 Task: Look for products in the category "Paper Goods" from Sprouts only.
Action: Mouse moved to (784, 299)
Screenshot: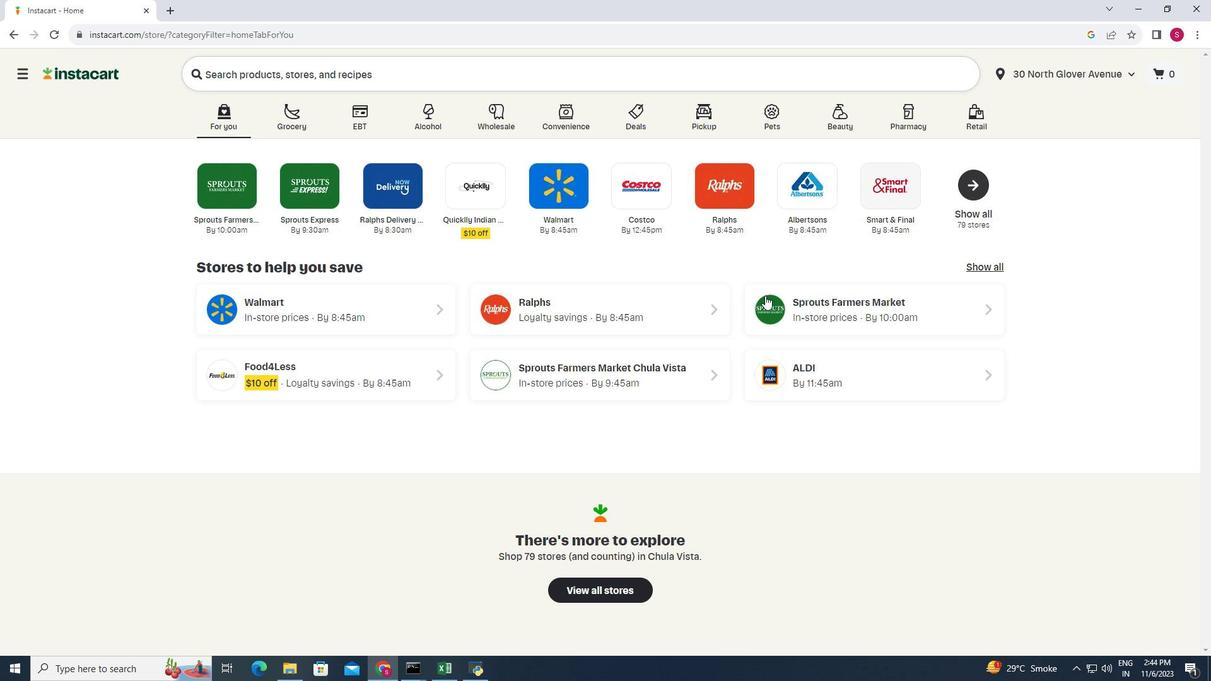 
Action: Mouse pressed left at (784, 299)
Screenshot: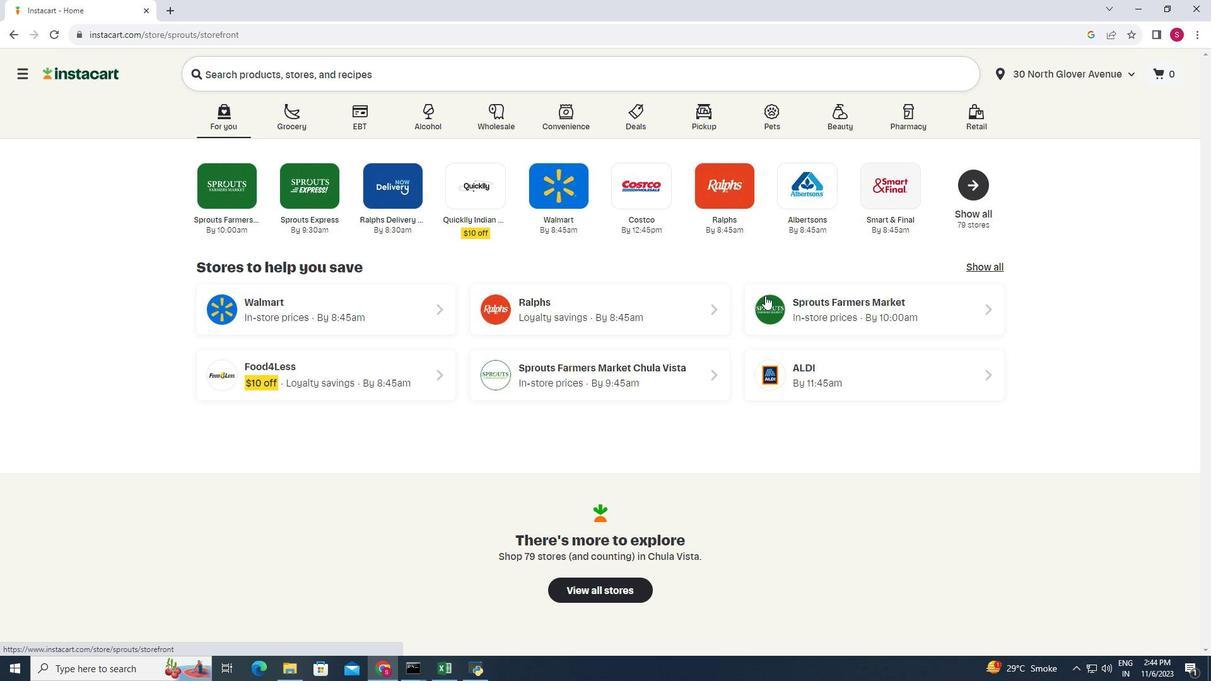 
Action: Mouse moved to (54, 437)
Screenshot: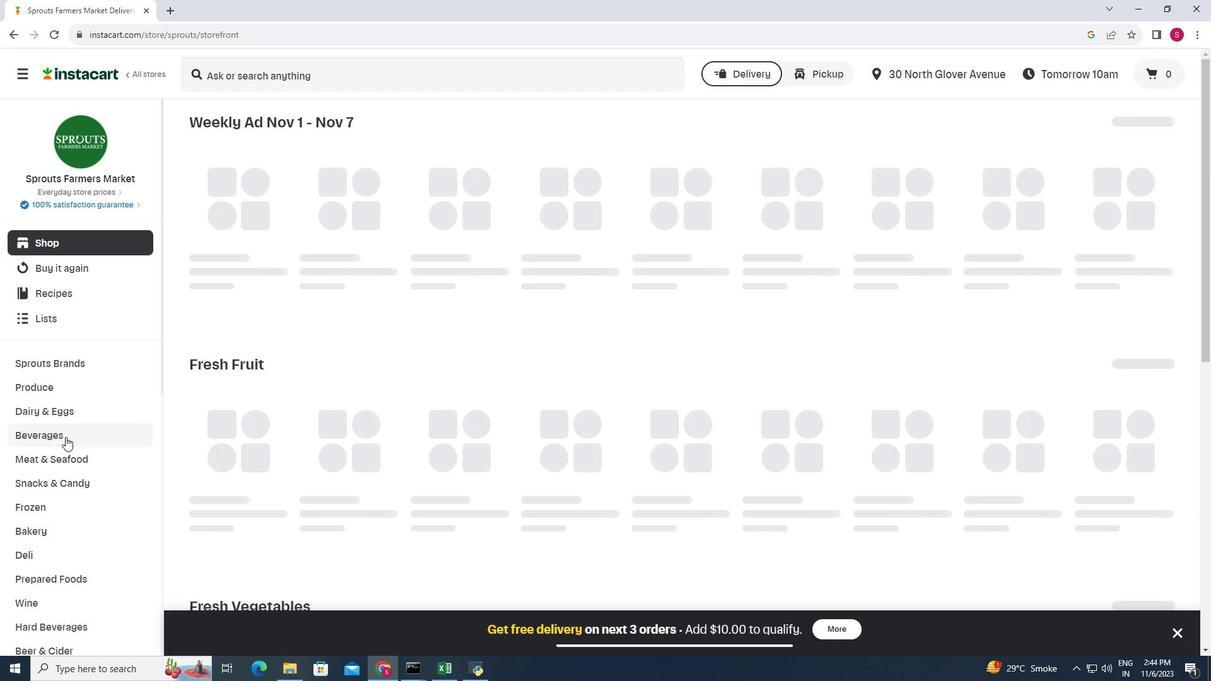
Action: Mouse scrolled (54, 436) with delta (0, 0)
Screenshot: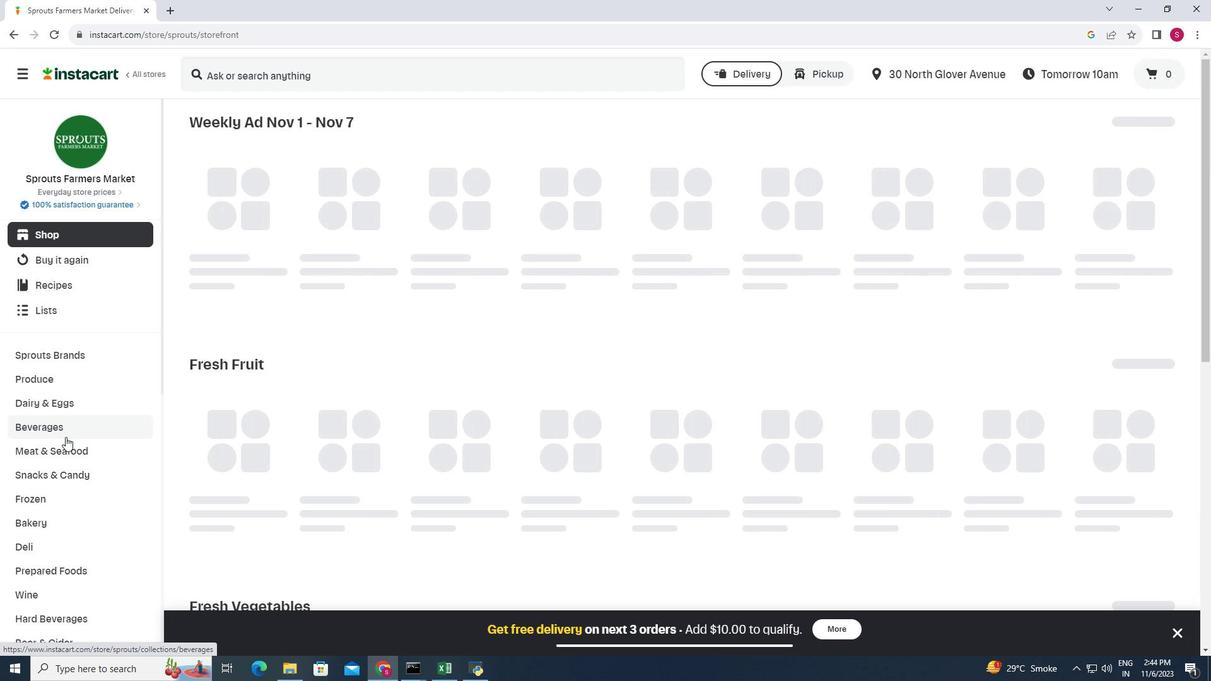 
Action: Mouse scrolled (54, 436) with delta (0, 0)
Screenshot: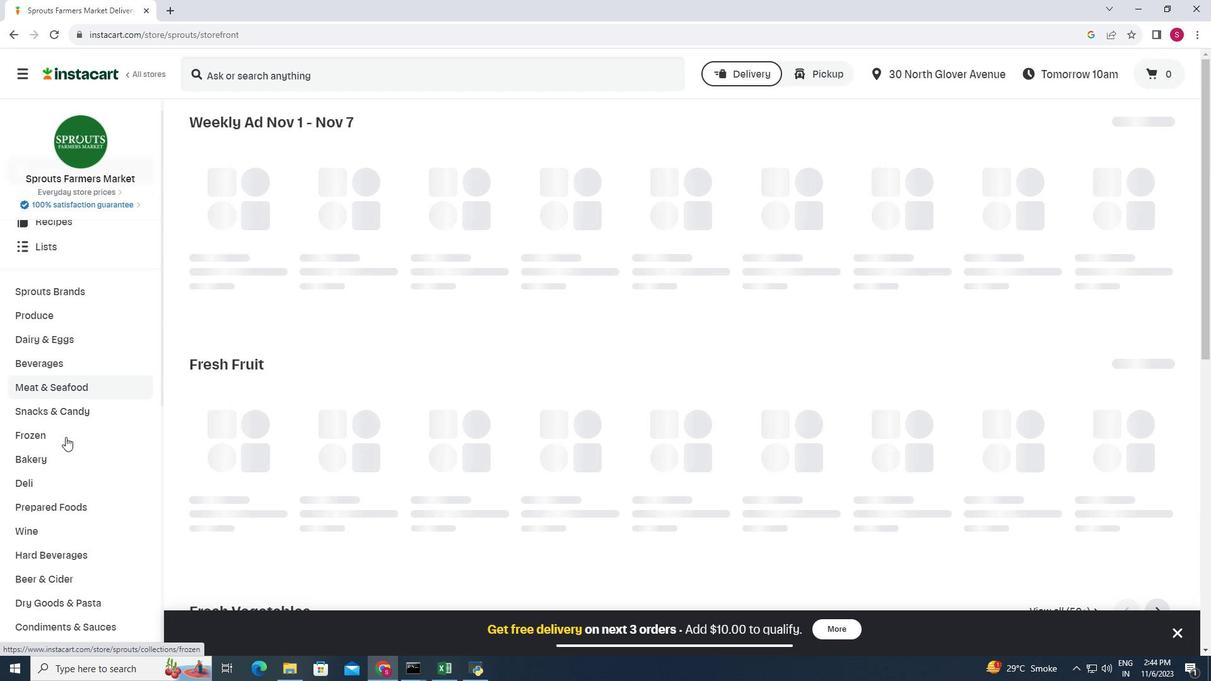 
Action: Mouse scrolled (54, 436) with delta (0, 0)
Screenshot: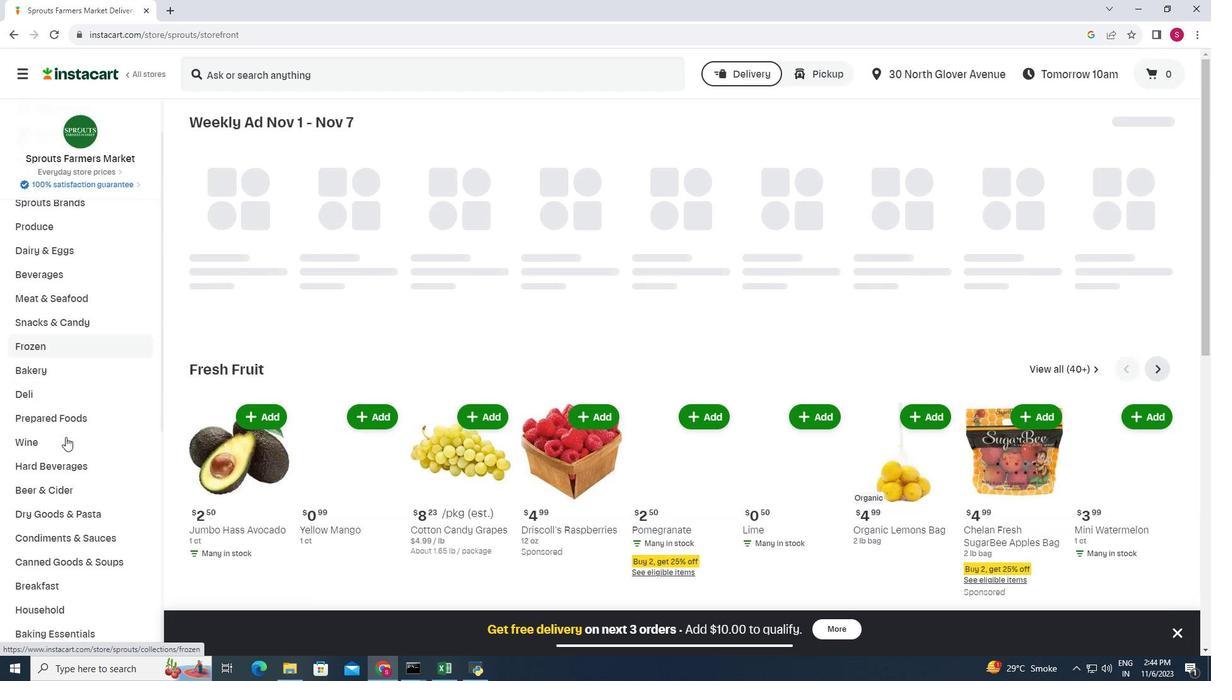 
Action: Mouse moved to (37, 497)
Screenshot: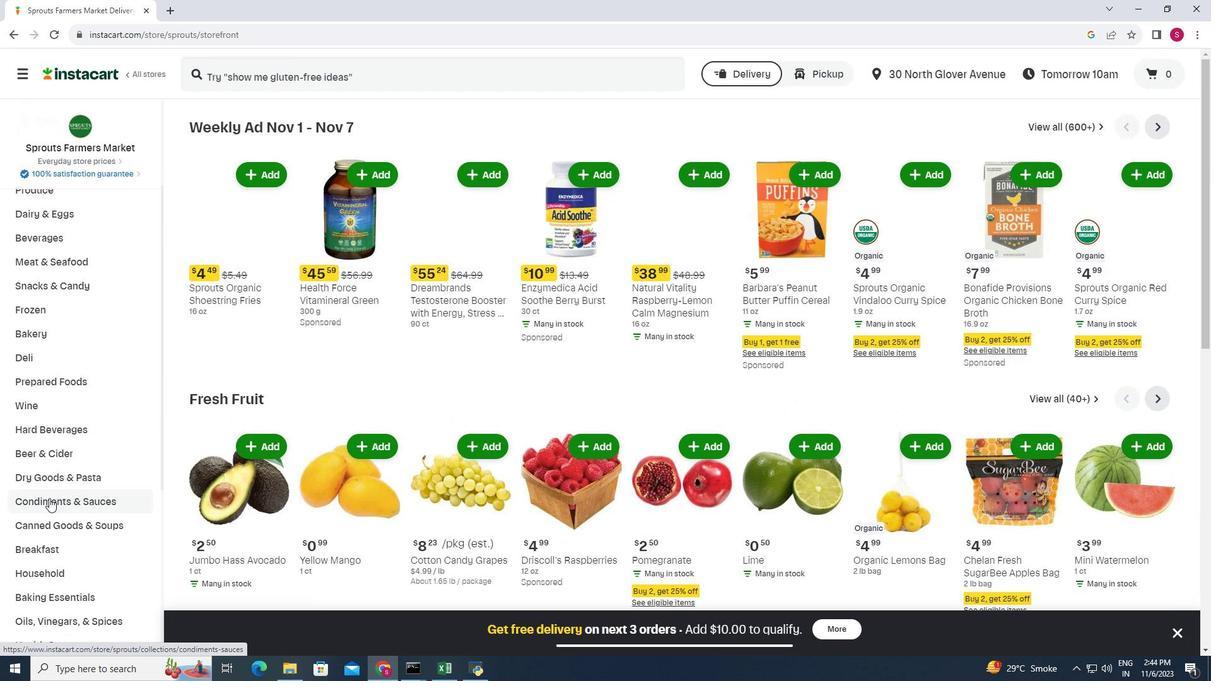 
Action: Mouse scrolled (37, 496) with delta (0, 0)
Screenshot: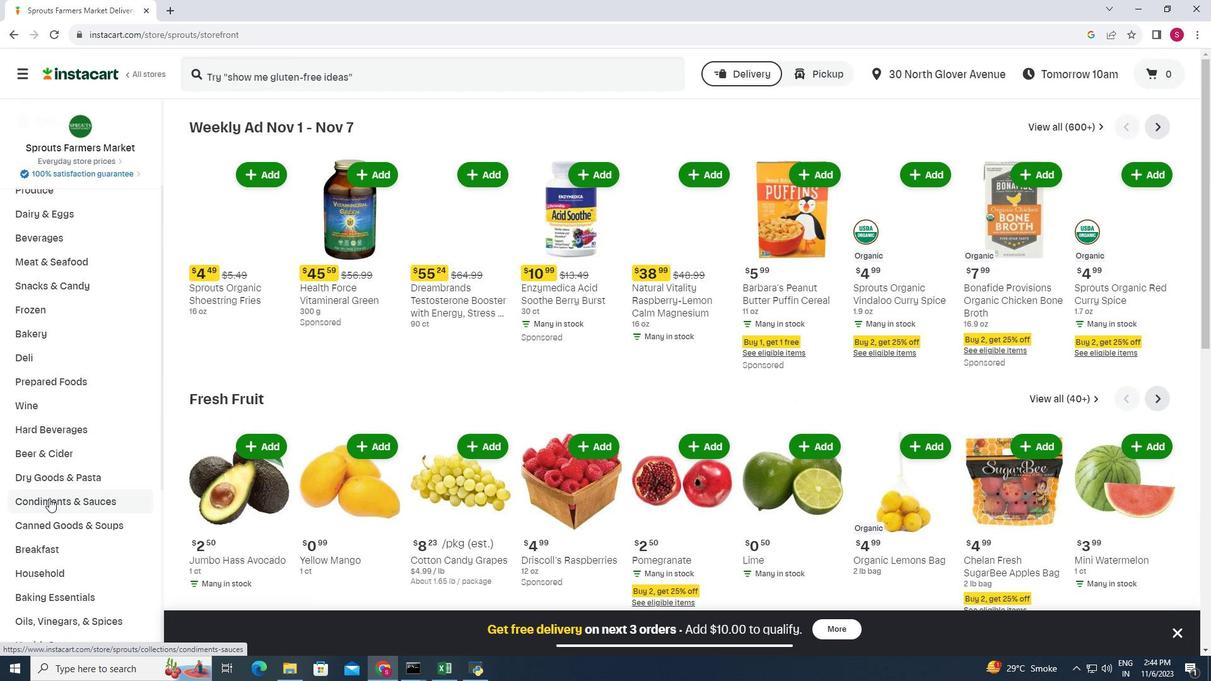 
Action: Mouse moved to (45, 509)
Screenshot: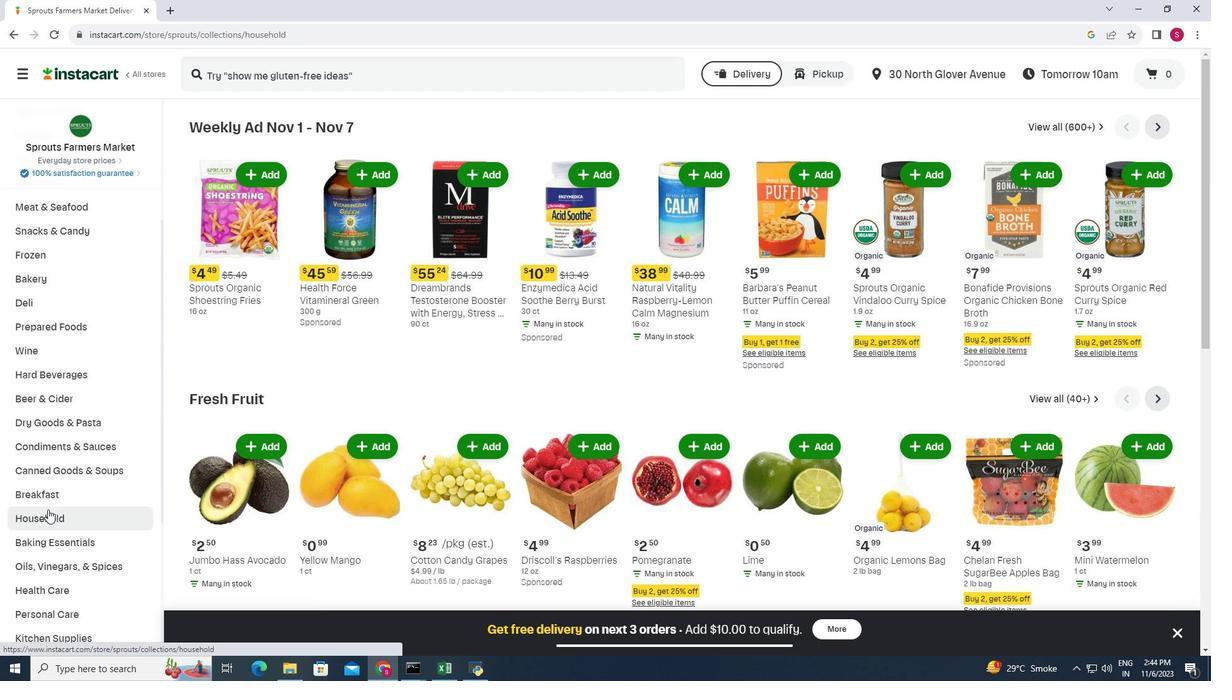
Action: Mouse pressed left at (45, 509)
Screenshot: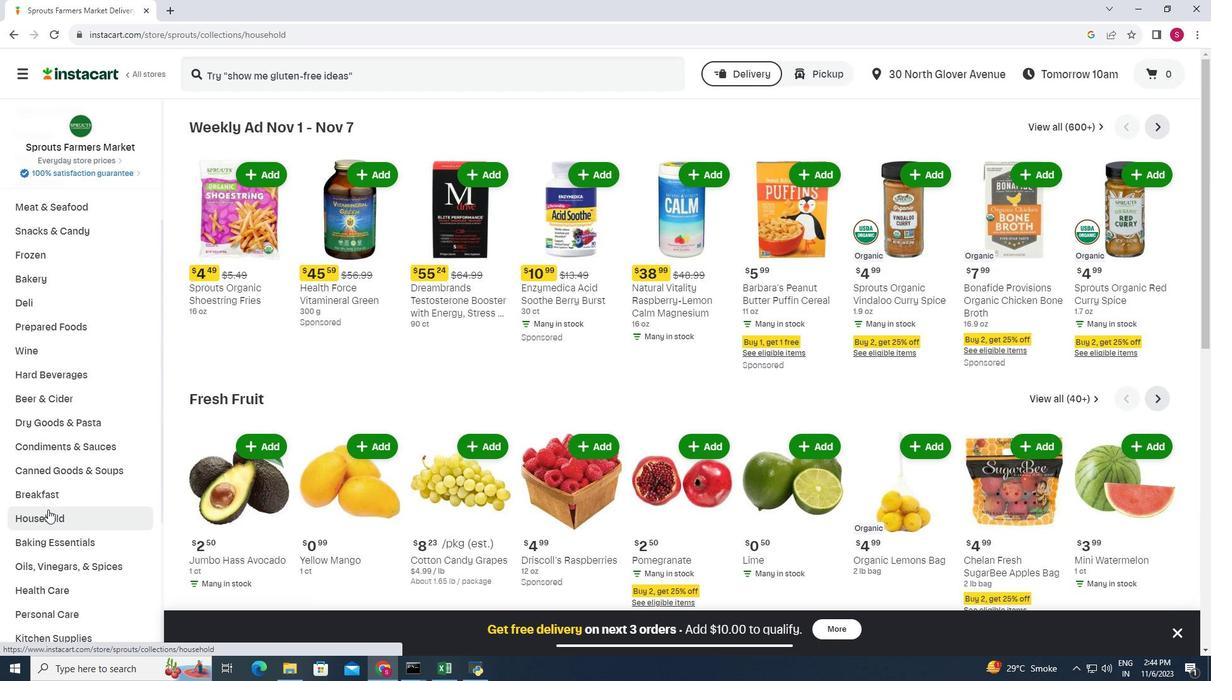 
Action: Mouse moved to (307, 165)
Screenshot: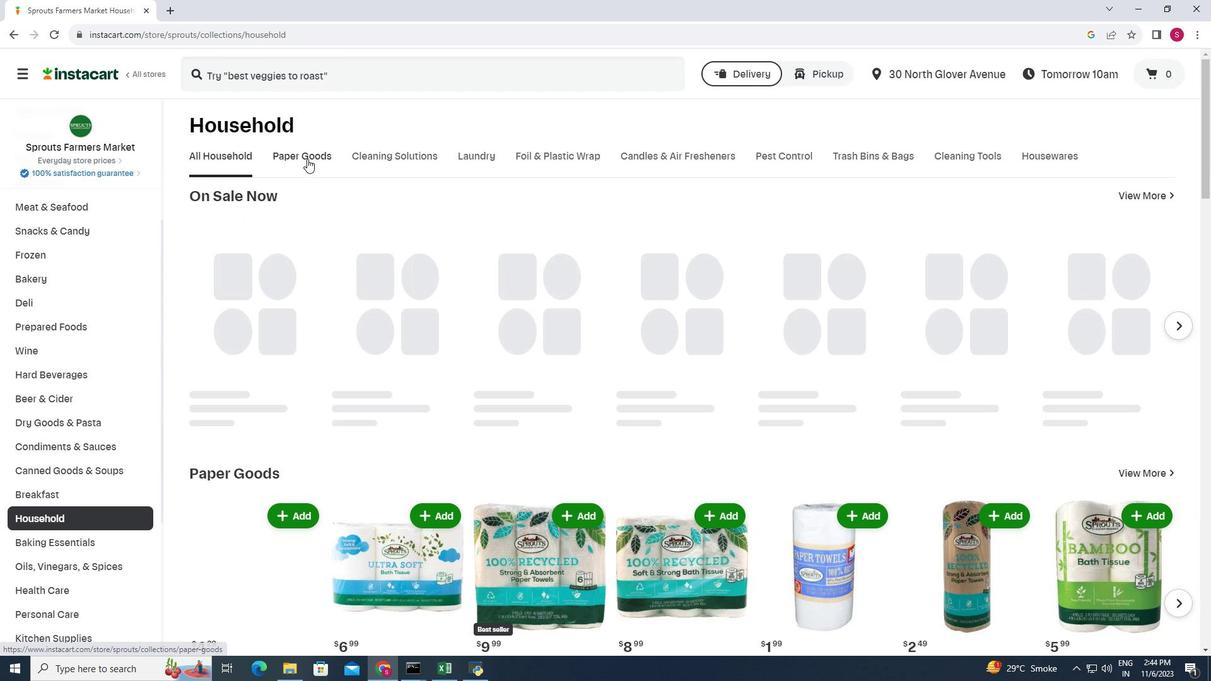 
Action: Mouse pressed left at (307, 165)
Screenshot: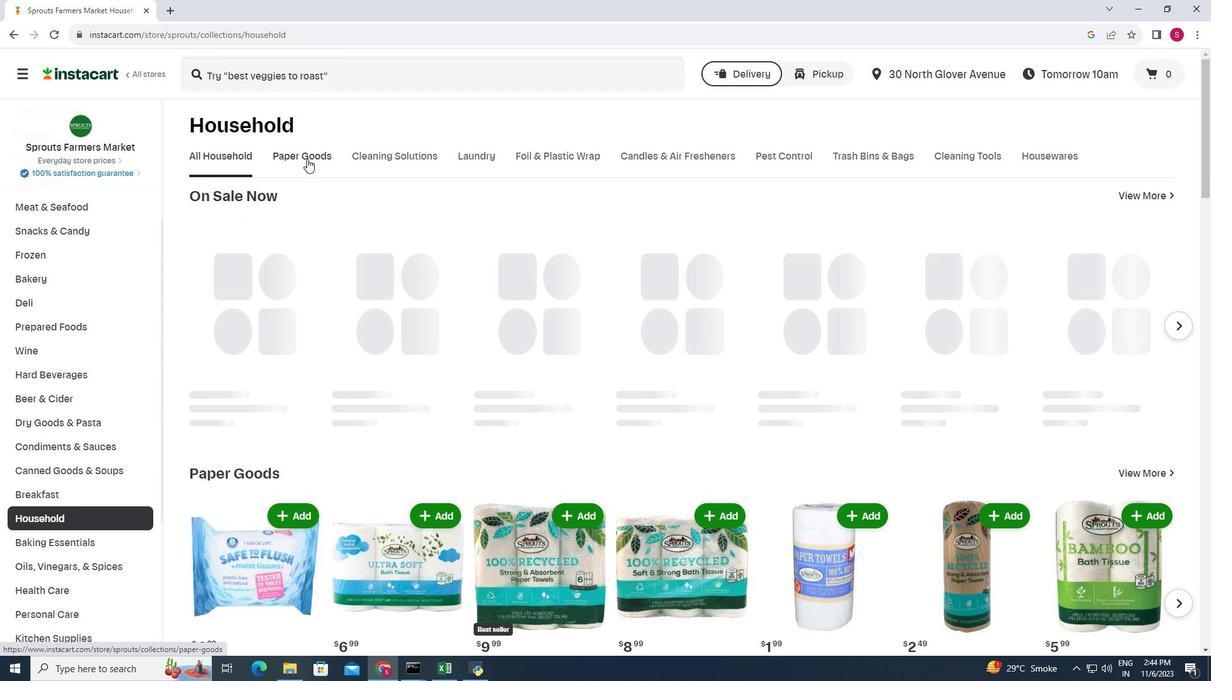 
Action: Mouse moved to (239, 267)
Screenshot: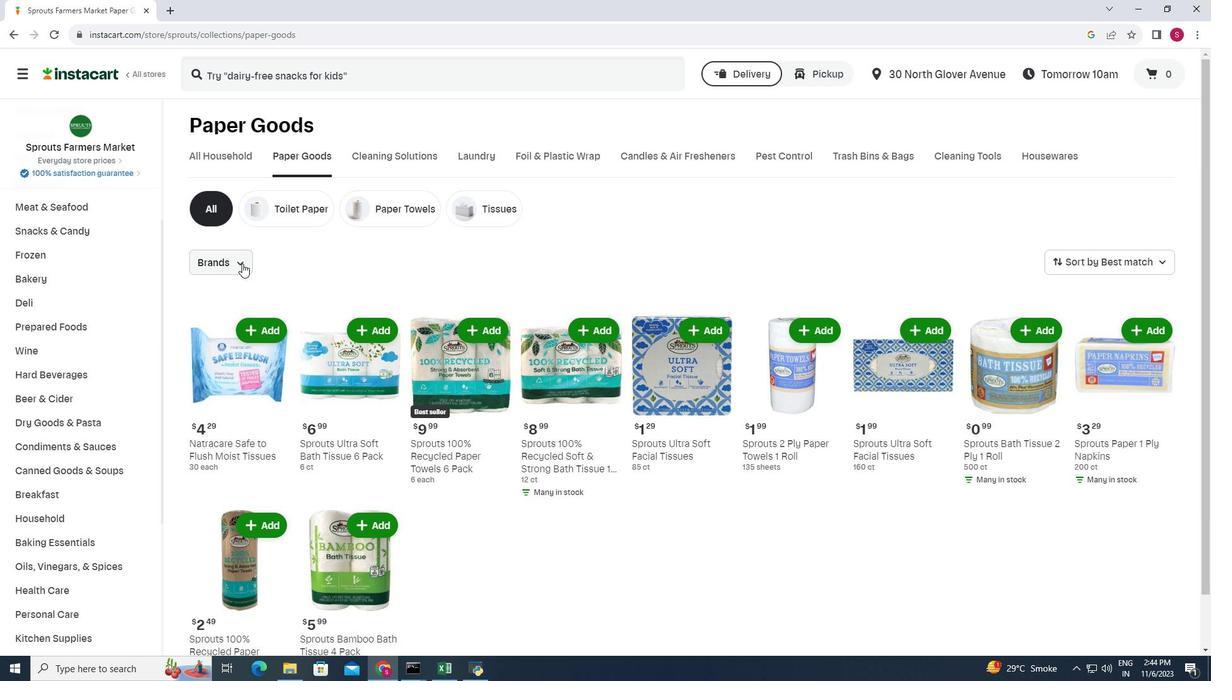 
Action: Mouse pressed left at (239, 267)
Screenshot: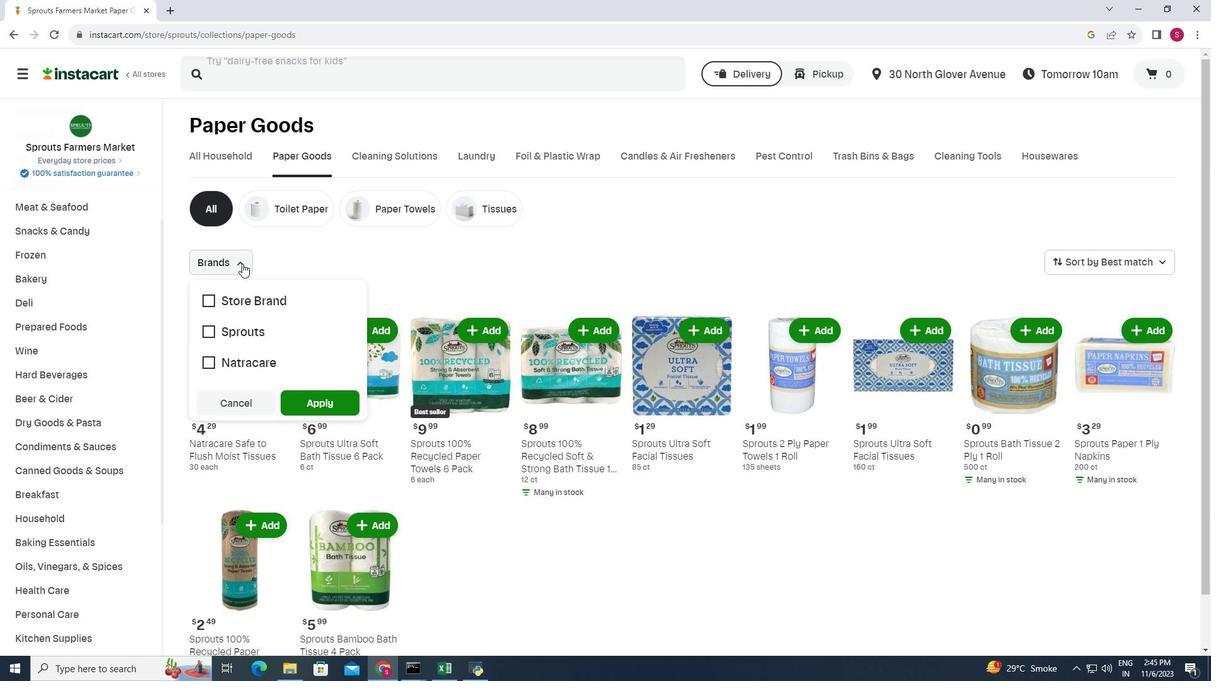 
Action: Mouse moved to (238, 339)
Screenshot: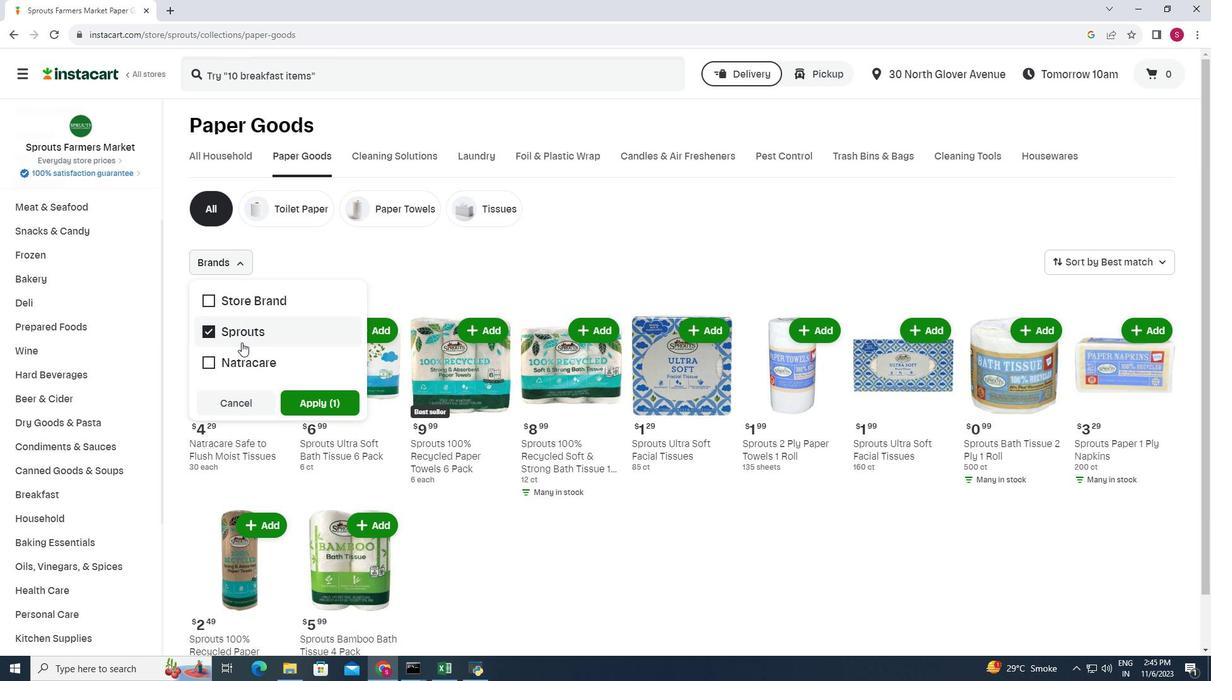 
Action: Mouse pressed left at (238, 339)
Screenshot: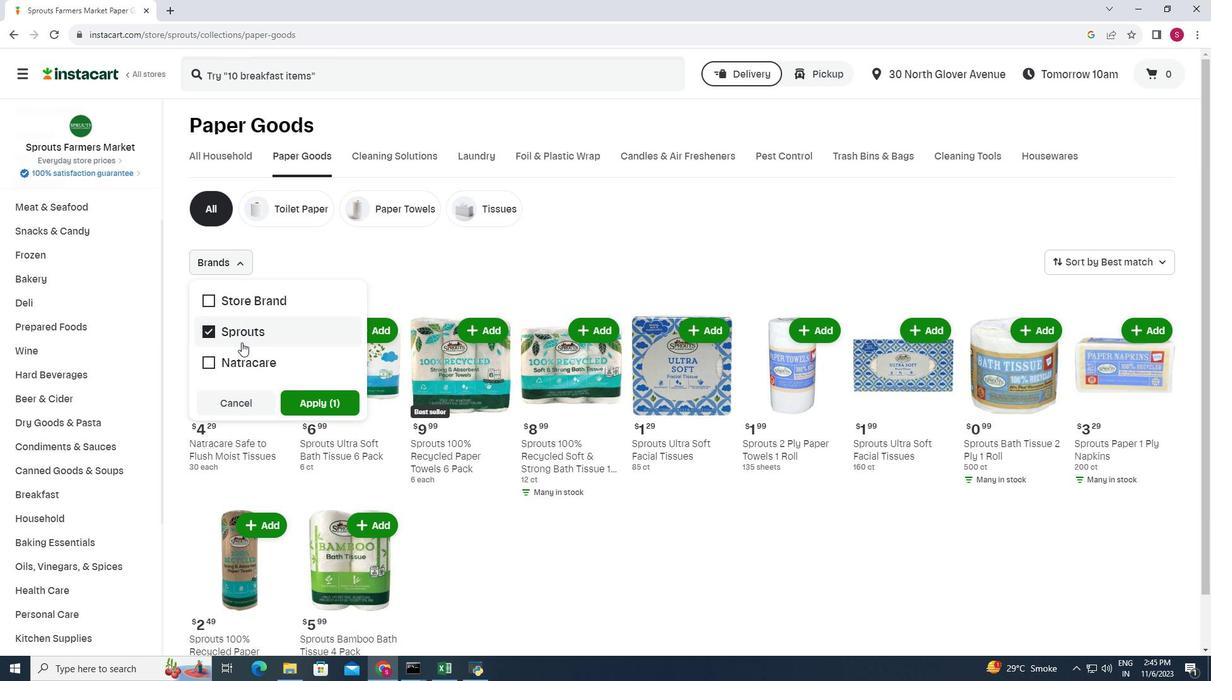 
Action: Mouse moved to (287, 403)
Screenshot: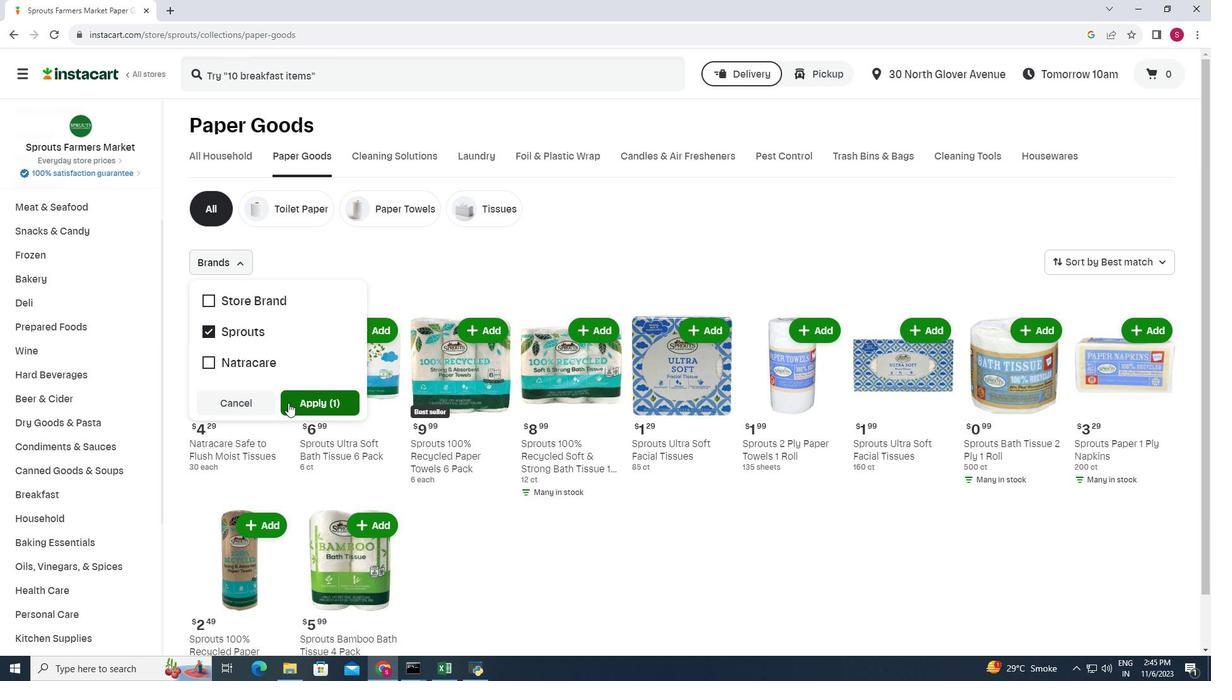 
Action: Mouse pressed left at (287, 403)
Screenshot: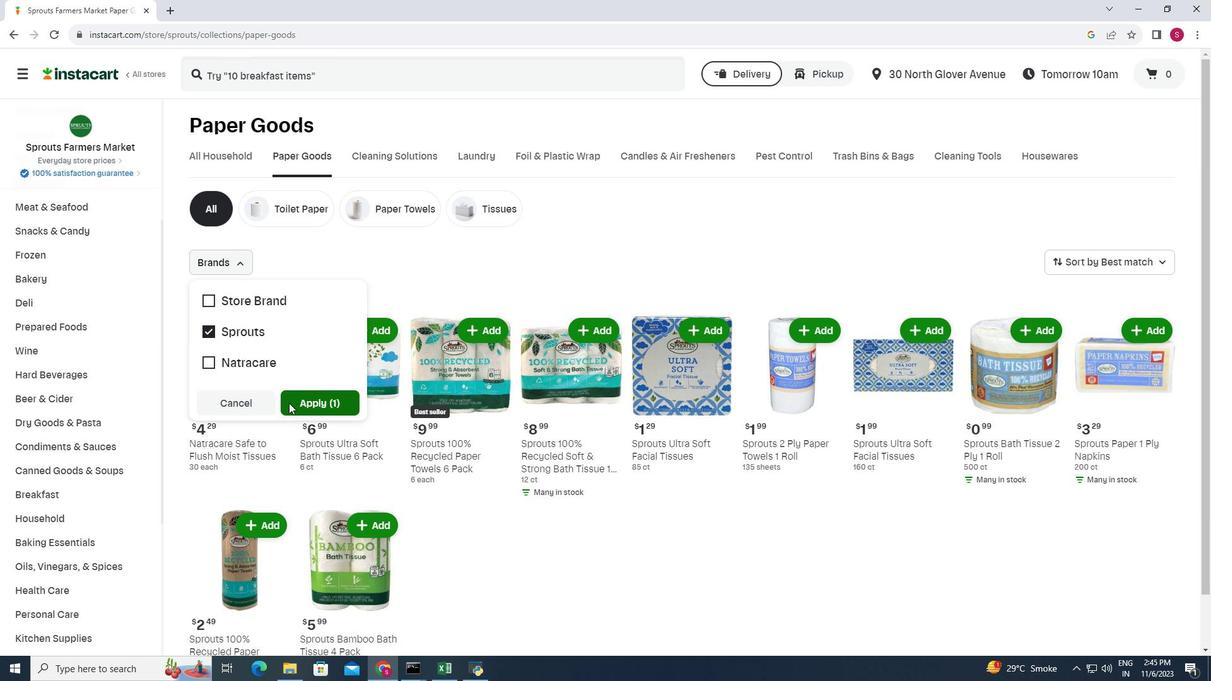 
Action: Mouse moved to (427, 436)
Screenshot: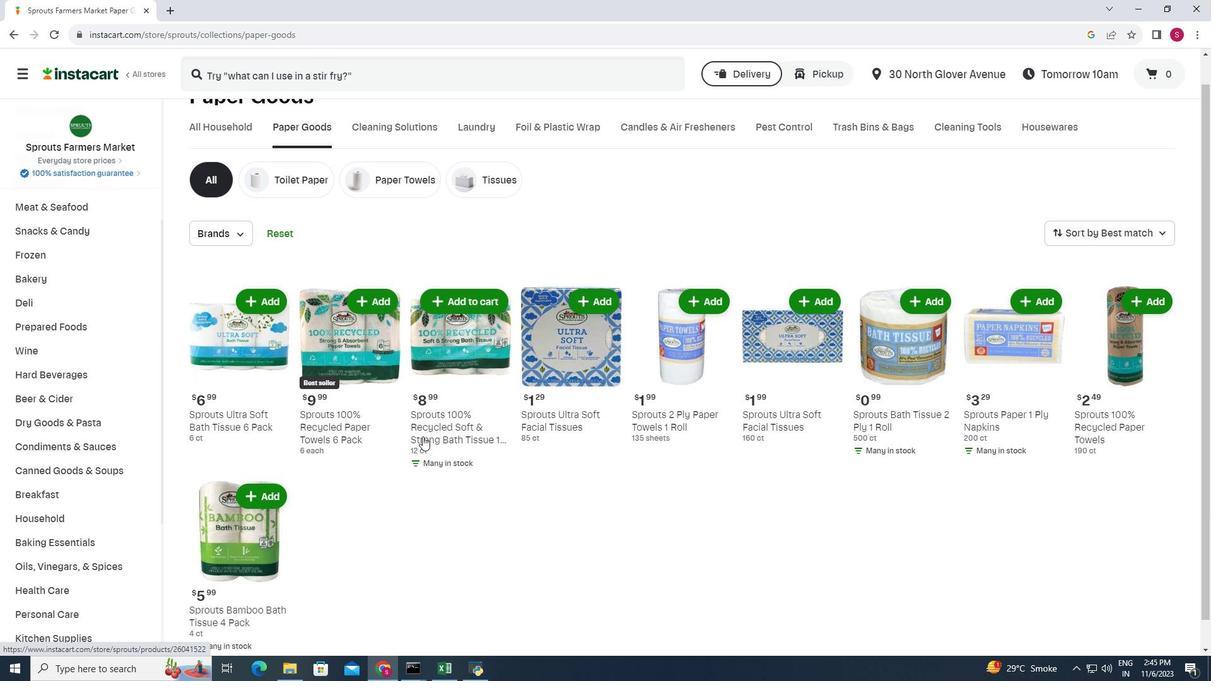 
Action: Mouse scrolled (427, 435) with delta (0, 0)
Screenshot: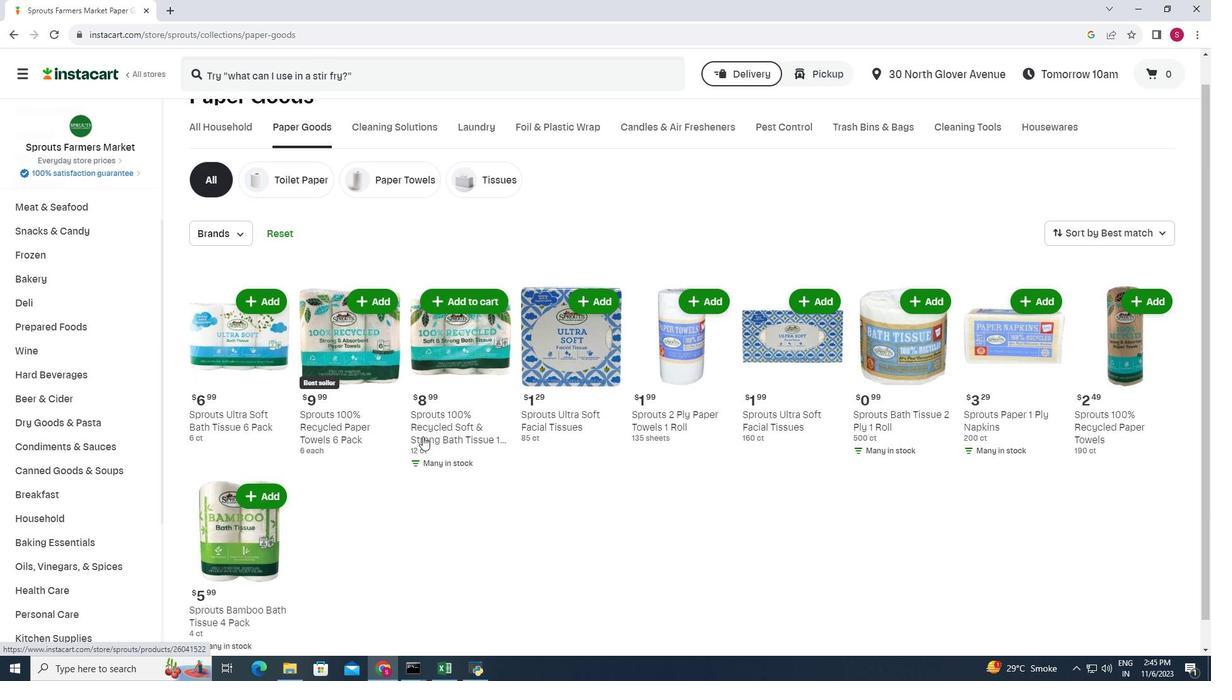 
Action: Mouse moved to (427, 436)
Screenshot: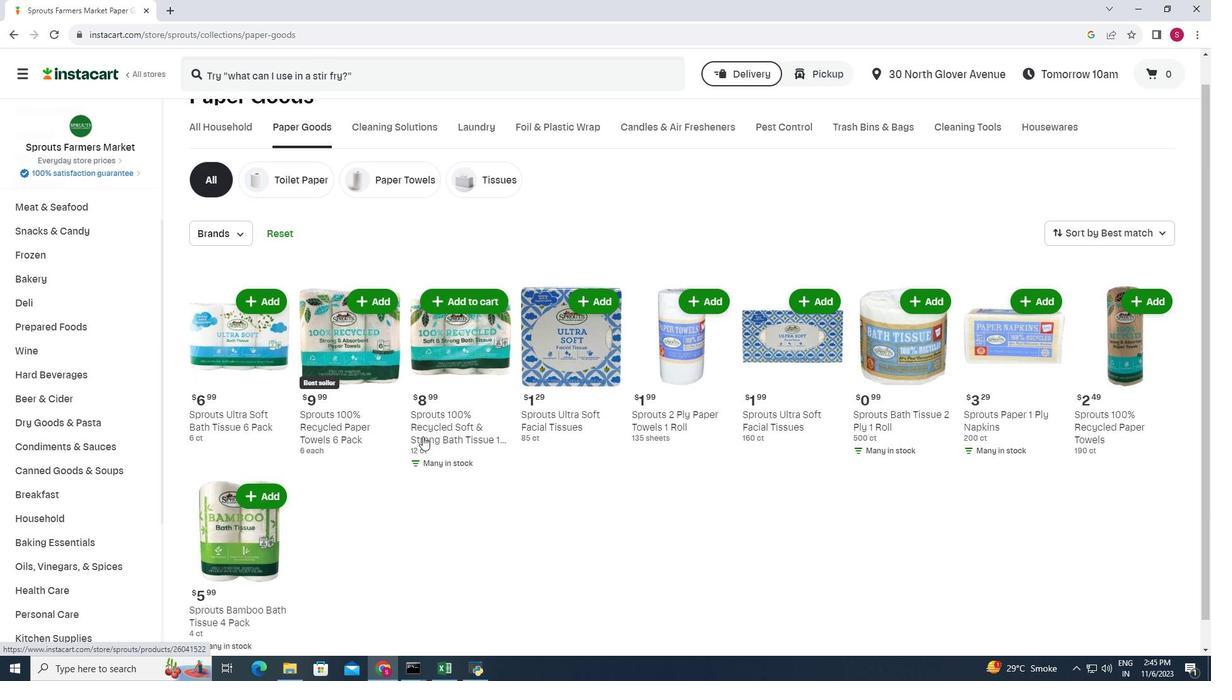 
Action: Mouse scrolled (427, 435) with delta (0, 0)
Screenshot: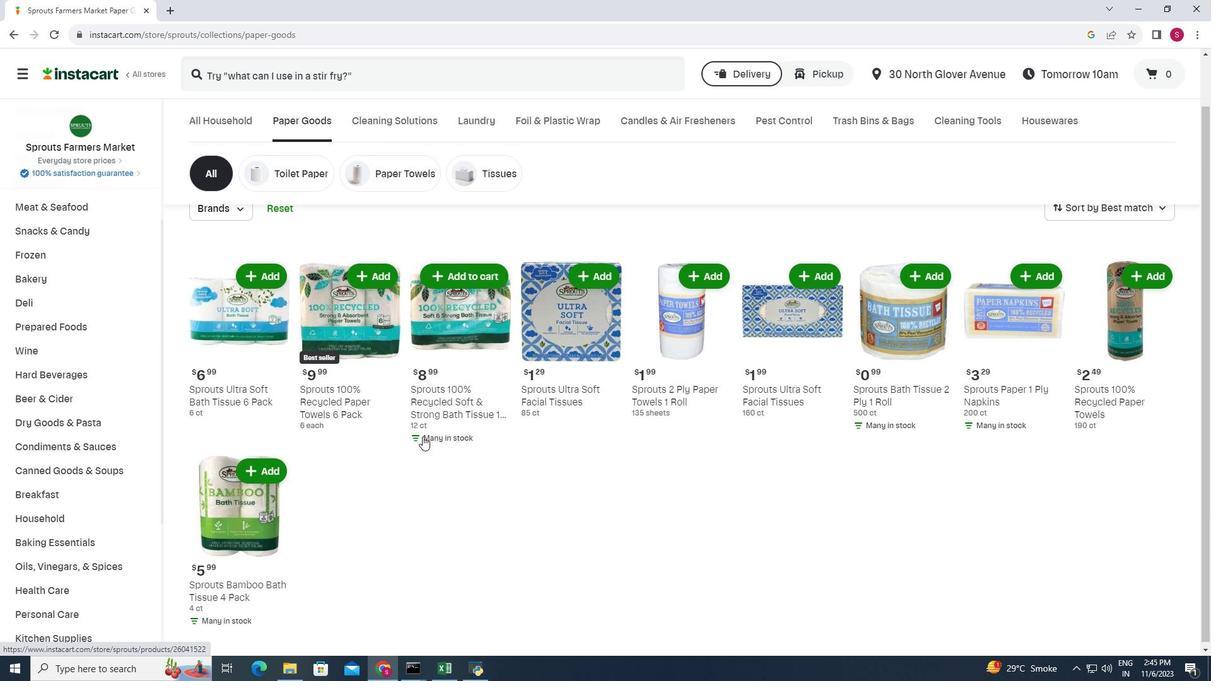 
Action: Mouse scrolled (427, 435) with delta (0, 0)
Screenshot: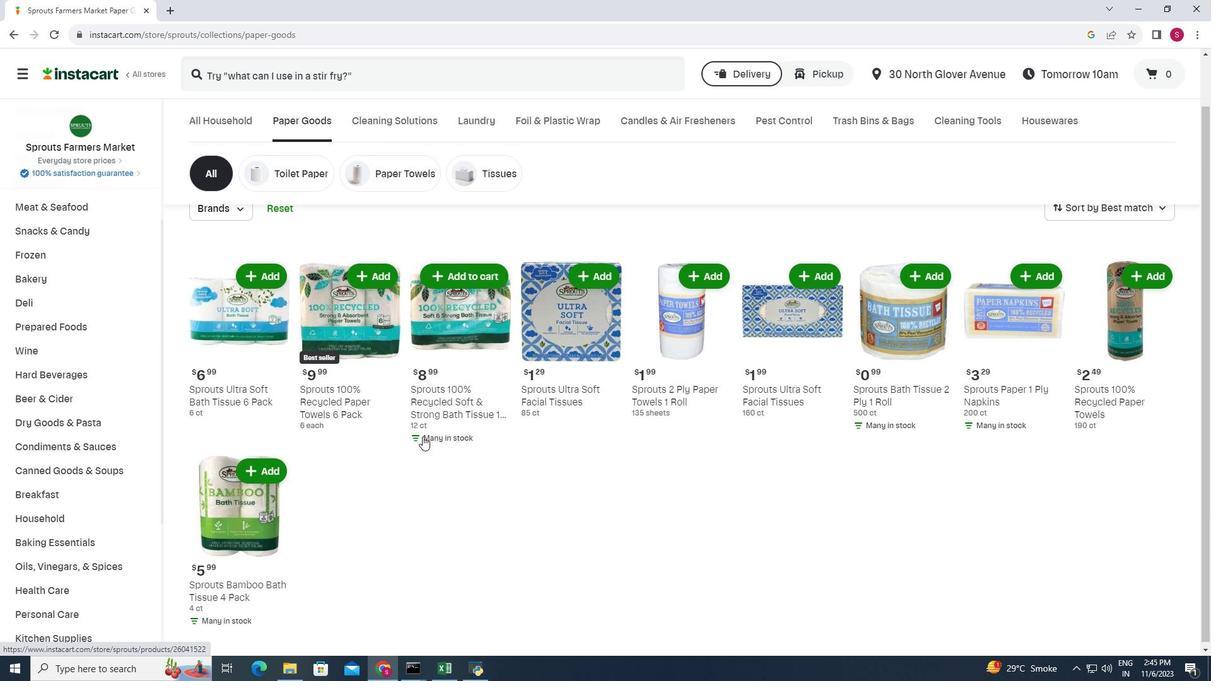
Action: Mouse moved to (427, 436)
Screenshot: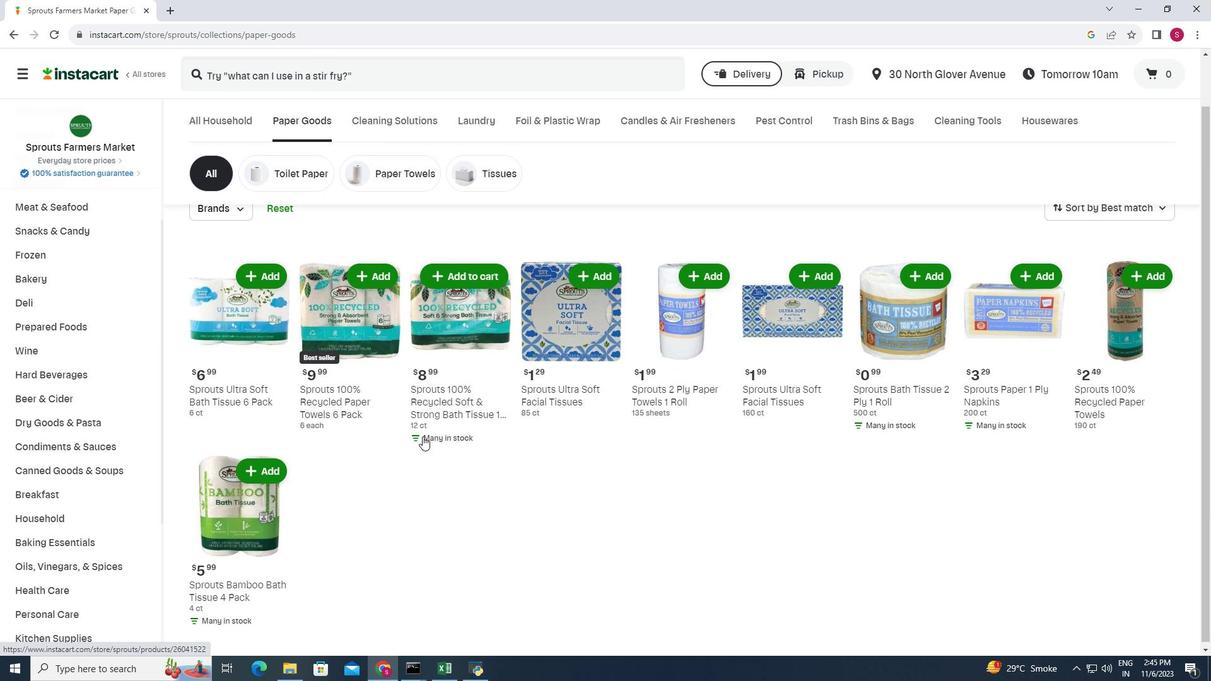 
Action: Mouse scrolled (427, 435) with delta (0, 0)
Screenshot: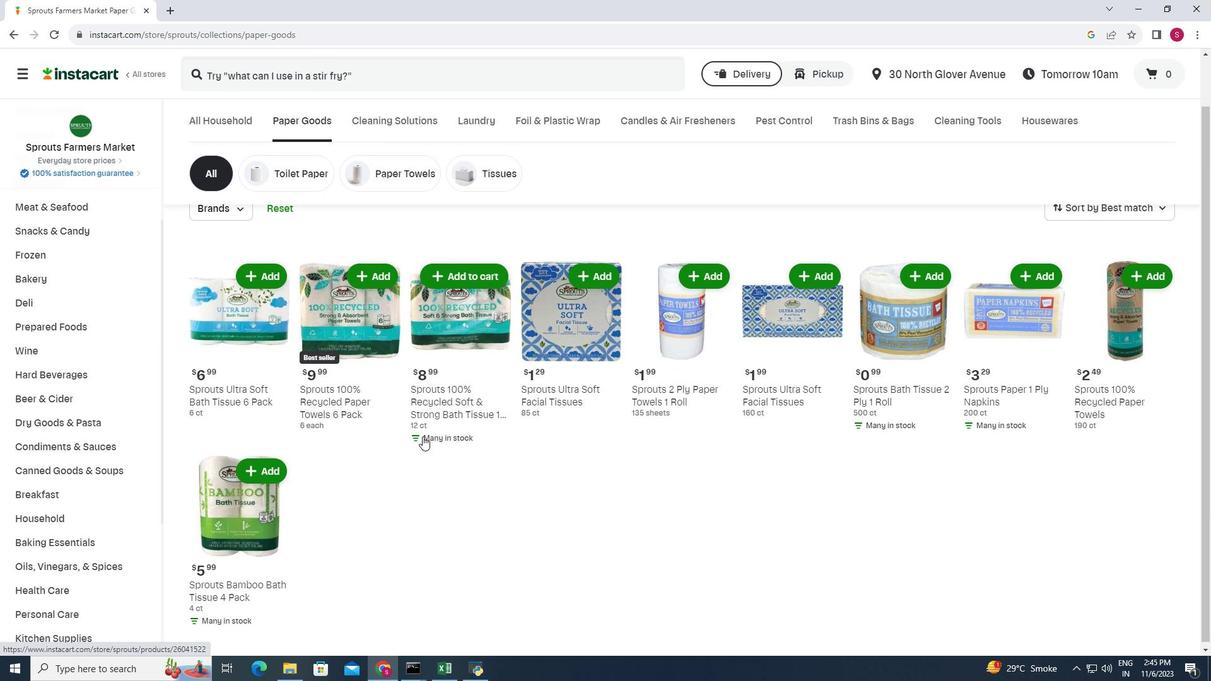 
Action: Mouse scrolled (427, 435) with delta (0, 0)
Screenshot: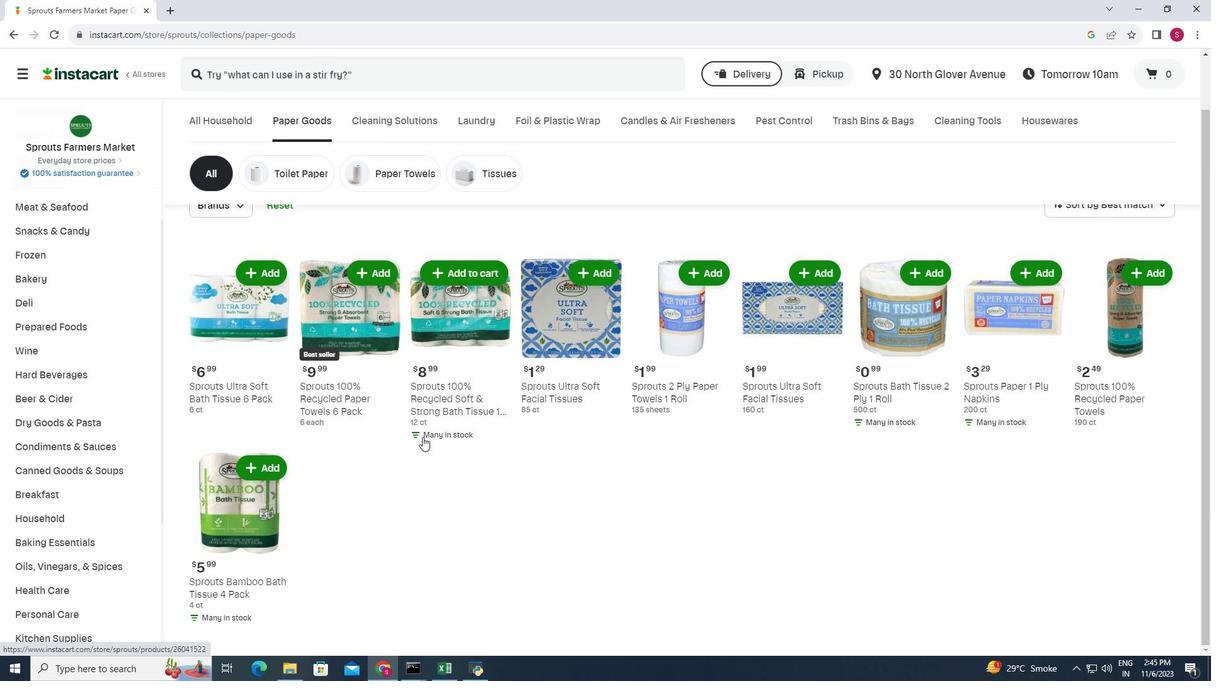
Action: Mouse moved to (429, 436)
Screenshot: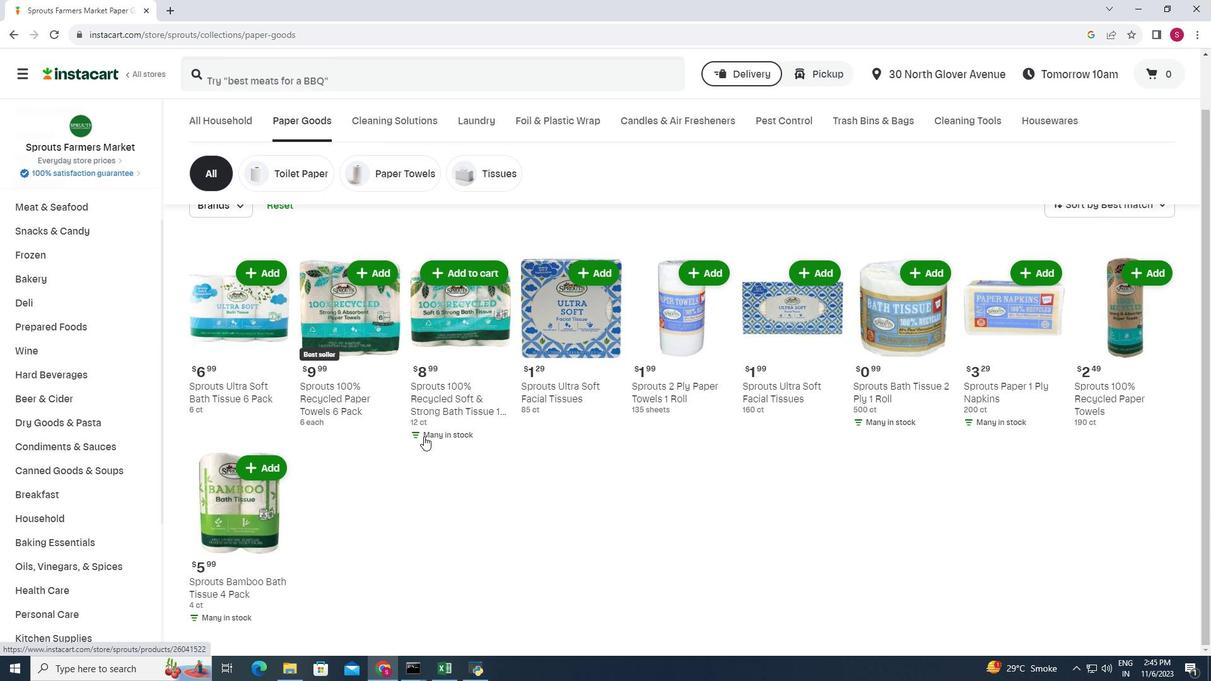 
